 Task: Add Attachment from "Attach a link" to Card Card0000000176 in Board Board0000000044 in Workspace WS0000000015 in Trello. Add Cover Red to Card Card0000000176 in Board Board0000000044 in Workspace WS0000000015 in Trello. Add "Join Card" Button Button0000000176  to Card Card0000000176 in Board Board0000000044 in Workspace WS0000000015 in Trello. Add Description DS0000000176 to Card Card0000000176 in Board Board0000000044 in Workspace WS0000000015 in Trello. Add Comment CM0000000176 to Card Card0000000176 in Board Board0000000044 in Workspace WS0000000015 in Trello
Action: Mouse moved to (711, 327)
Screenshot: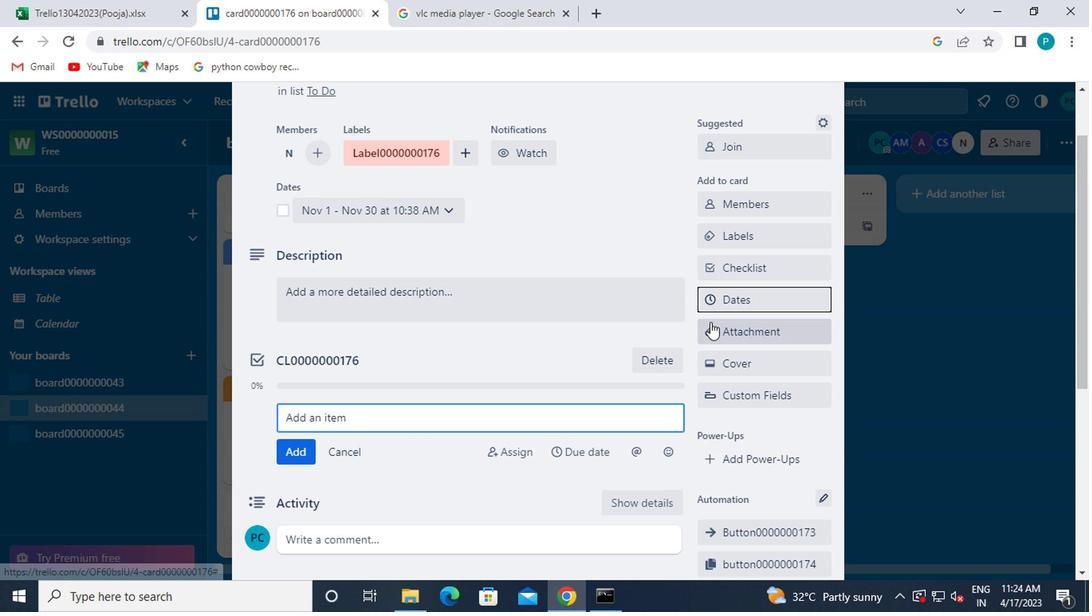 
Action: Mouse pressed left at (711, 327)
Screenshot: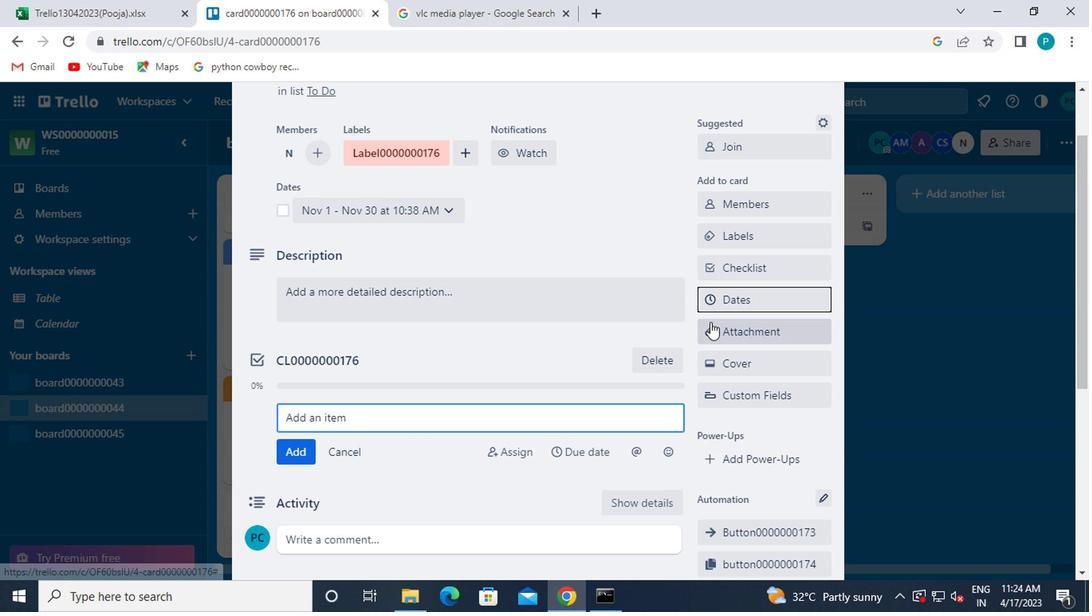
Action: Mouse moved to (457, 10)
Screenshot: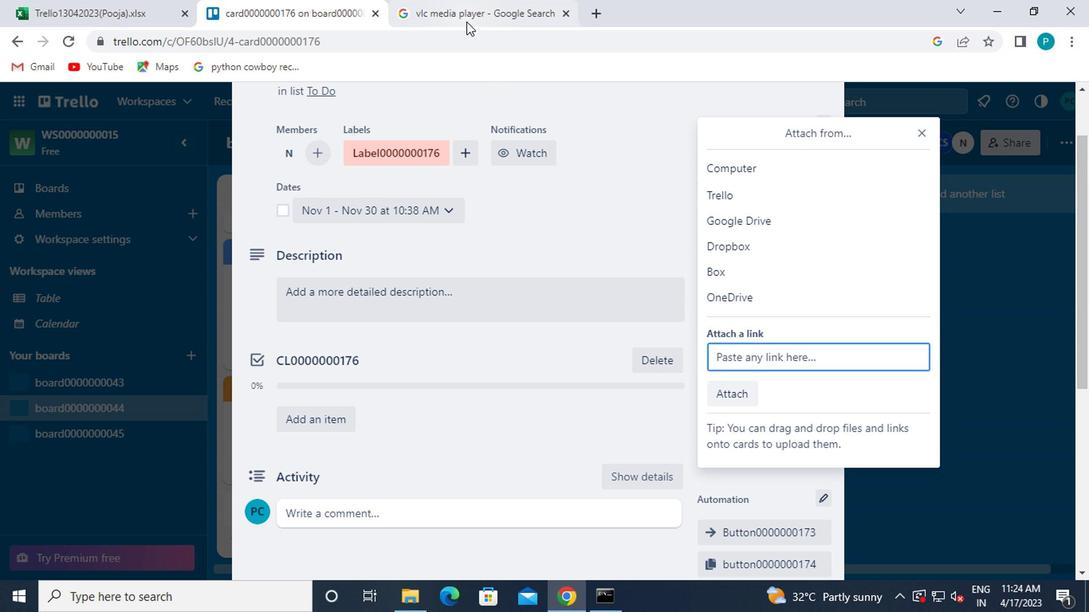 
Action: Mouse pressed left at (457, 10)
Screenshot: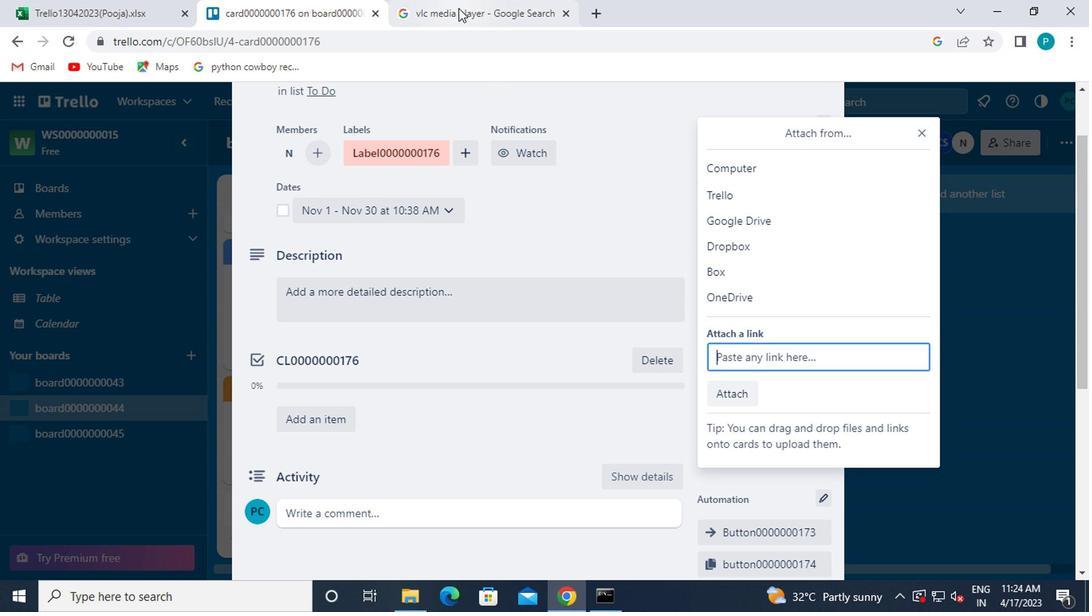 
Action: Mouse moved to (457, 17)
Screenshot: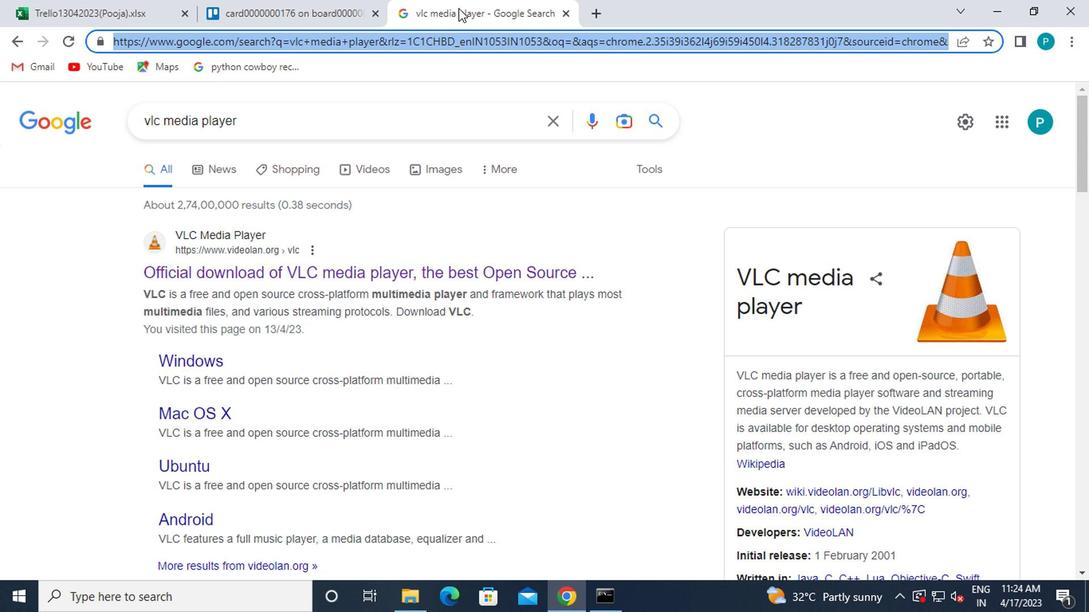 
Action: Key pressed ctrl+C
Screenshot: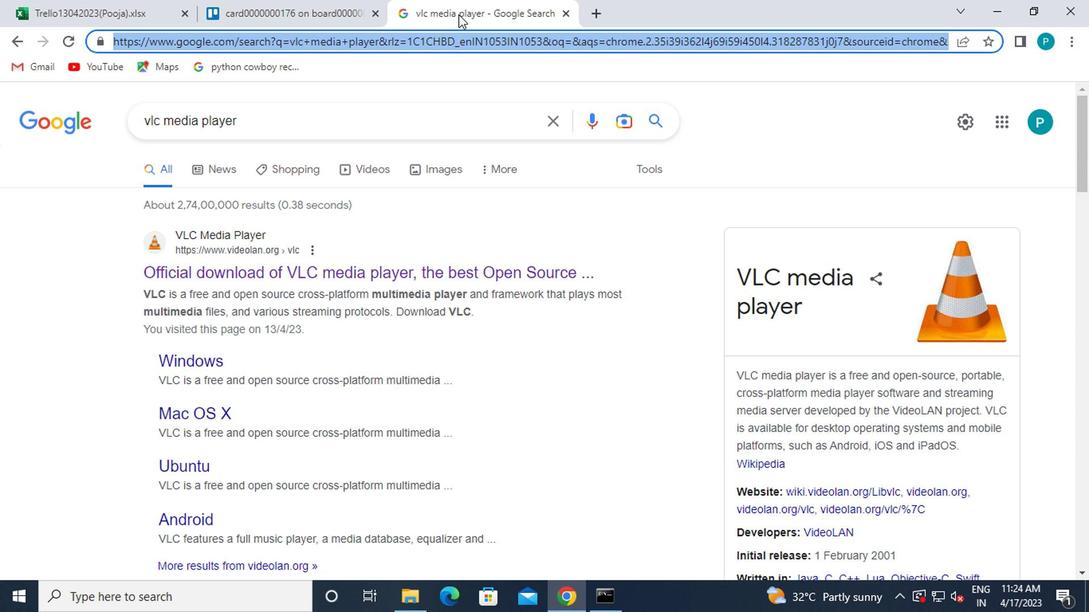 
Action: Mouse moved to (312, 13)
Screenshot: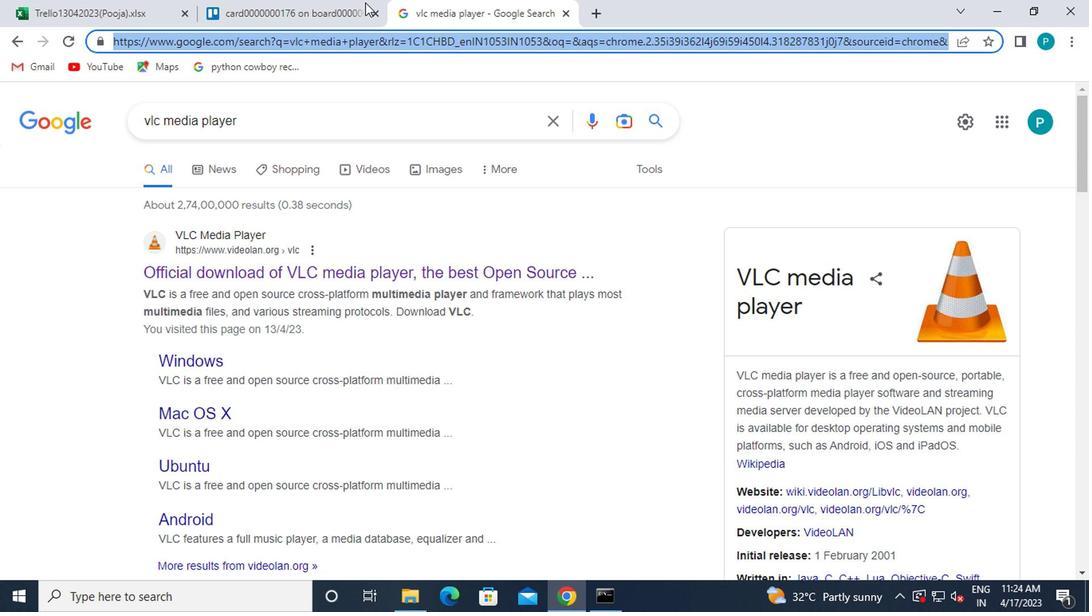 
Action: Mouse pressed left at (312, 13)
Screenshot: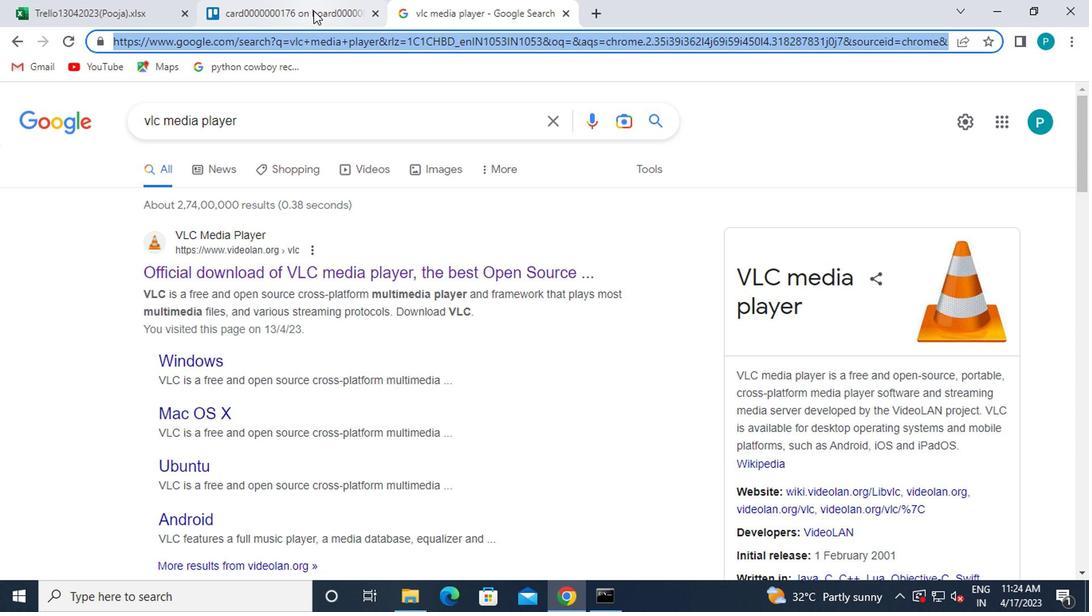 
Action: Mouse moved to (738, 361)
Screenshot: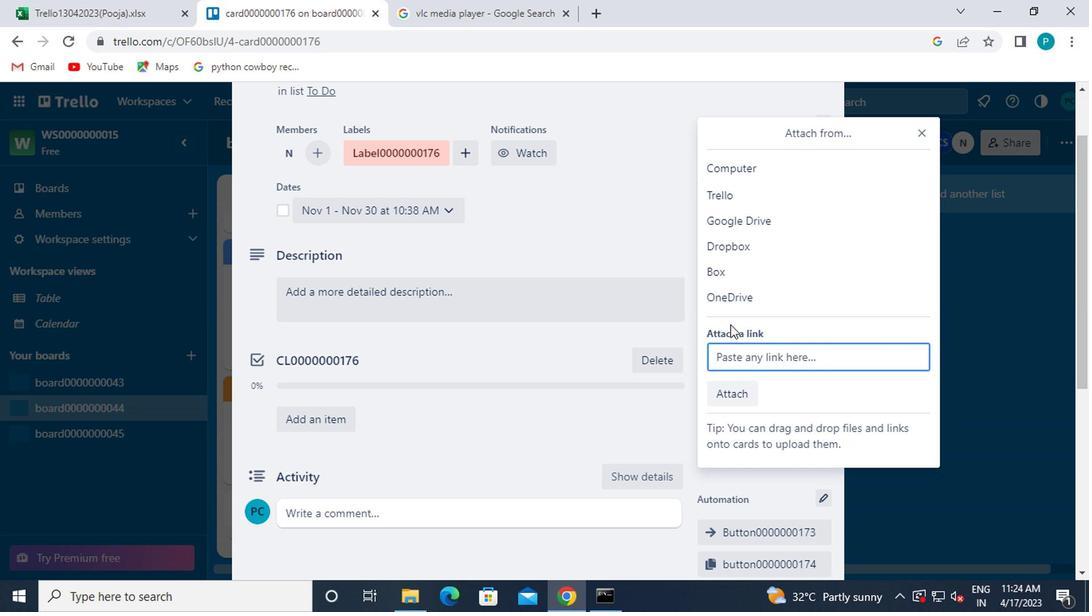 
Action: Mouse pressed left at (738, 361)
Screenshot: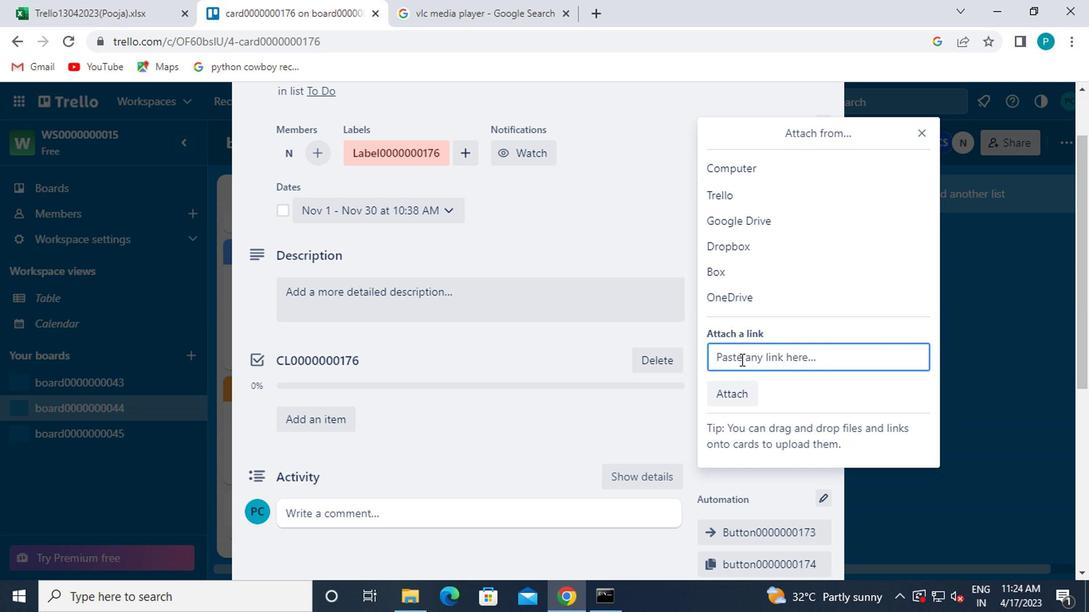 
Action: Mouse moved to (746, 350)
Screenshot: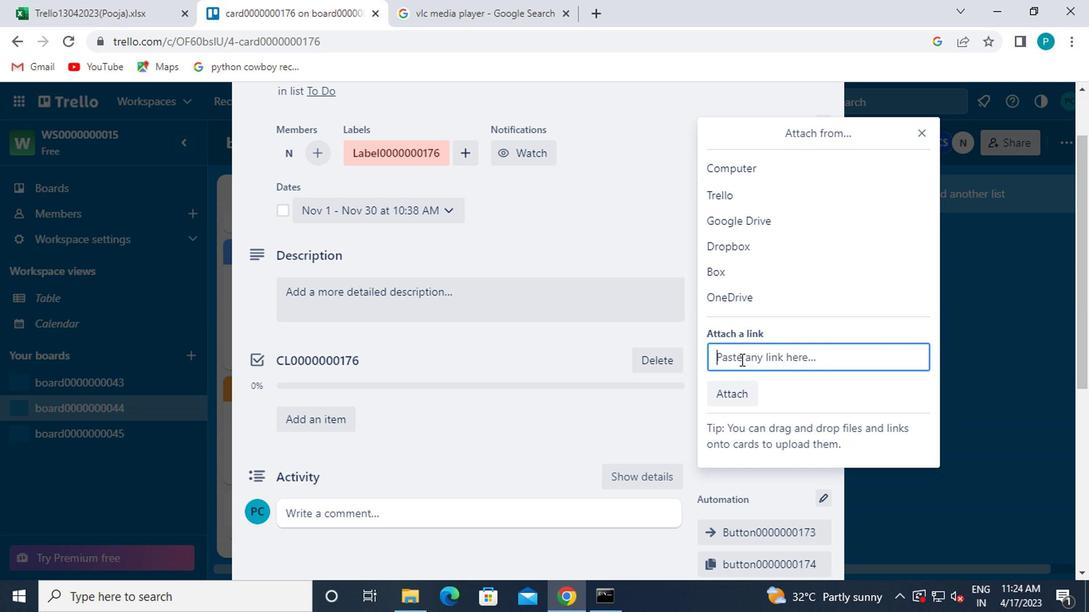 
Action: Key pressed ctrl+V
Screenshot: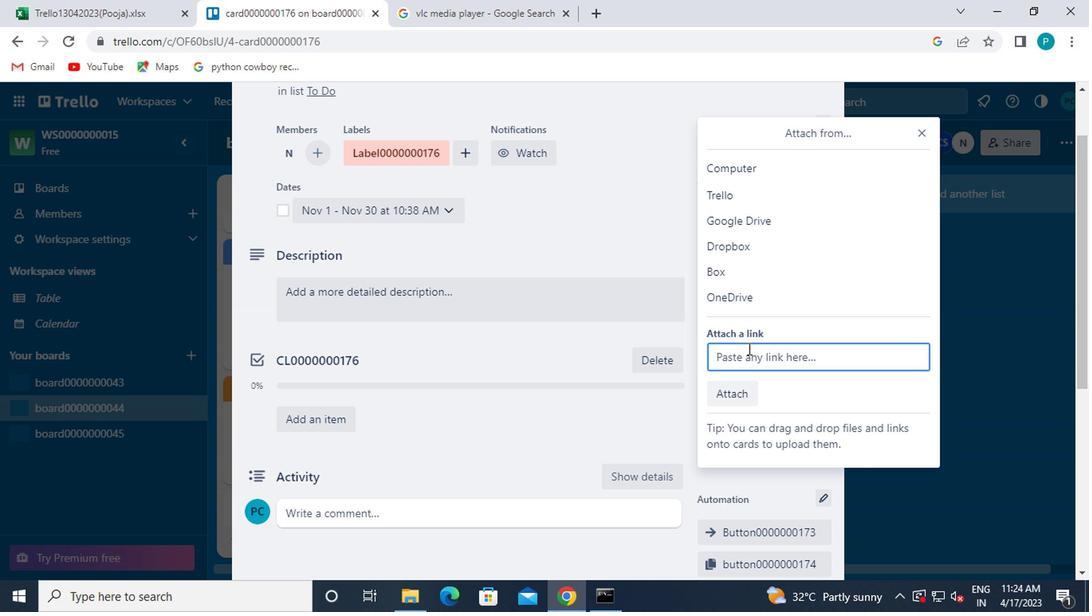 
Action: Mouse moved to (733, 440)
Screenshot: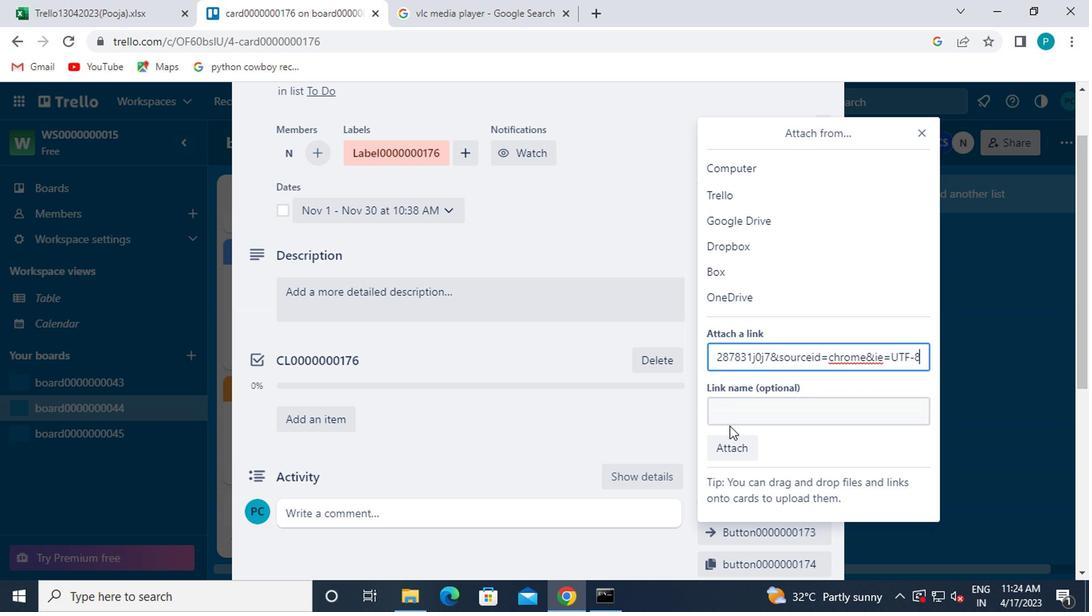 
Action: Mouse pressed left at (733, 440)
Screenshot: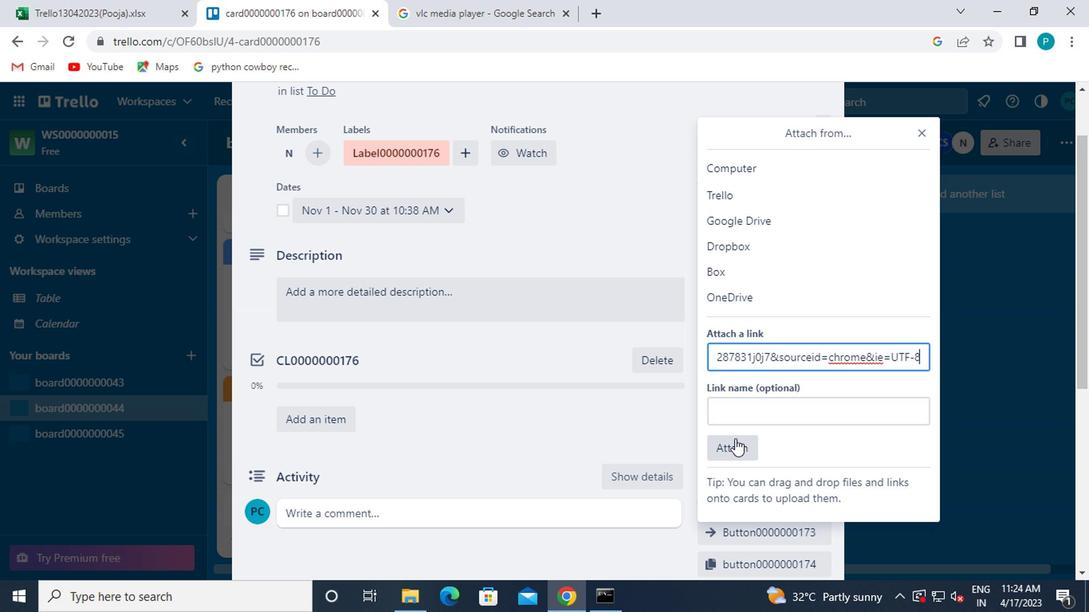 
Action: Mouse moved to (724, 357)
Screenshot: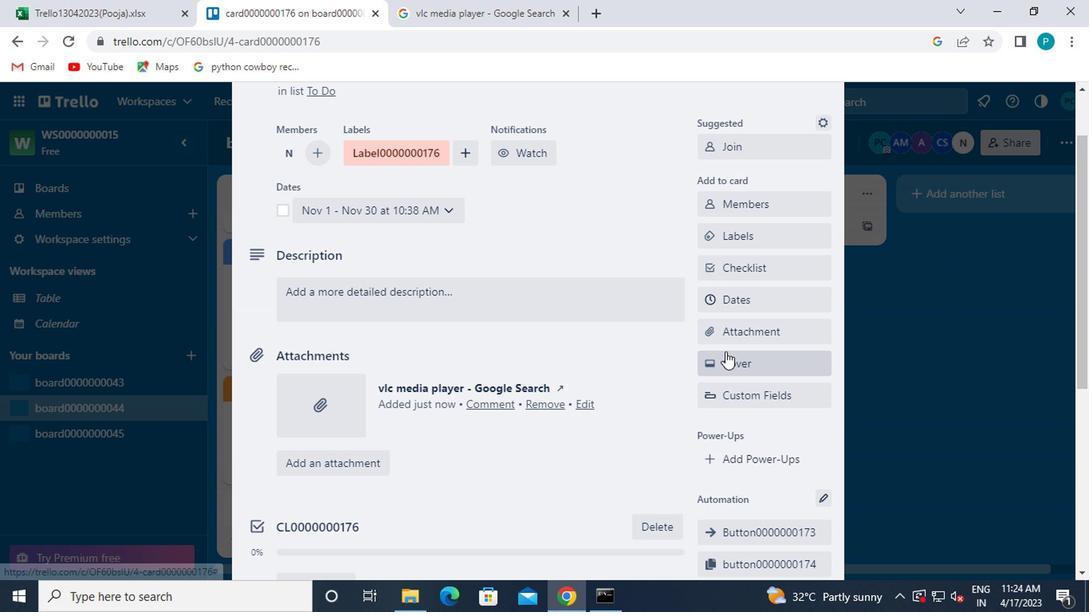 
Action: Mouse pressed left at (724, 357)
Screenshot: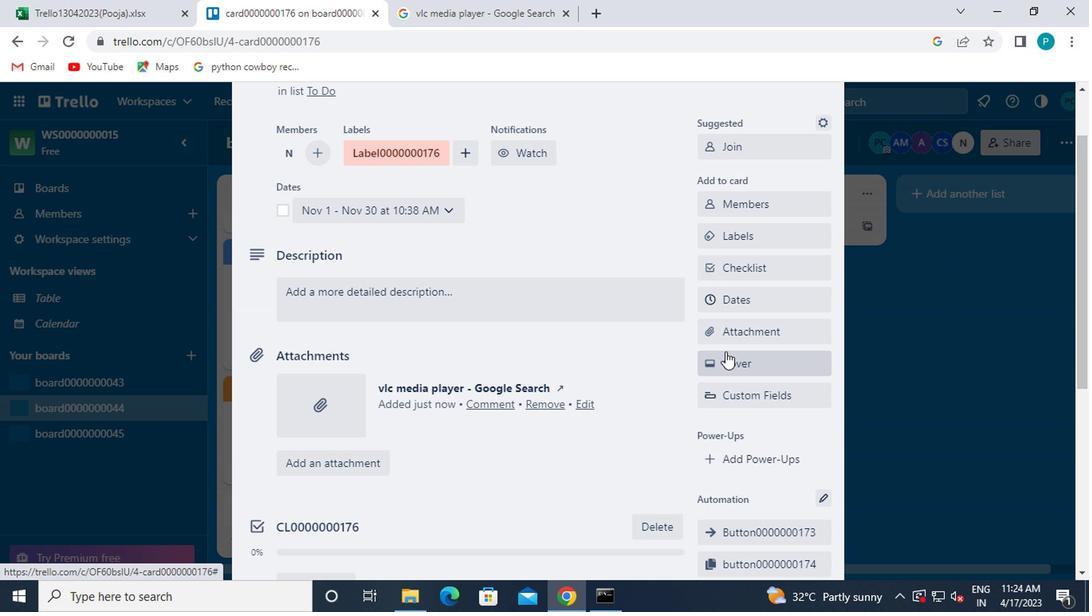 
Action: Mouse moved to (851, 277)
Screenshot: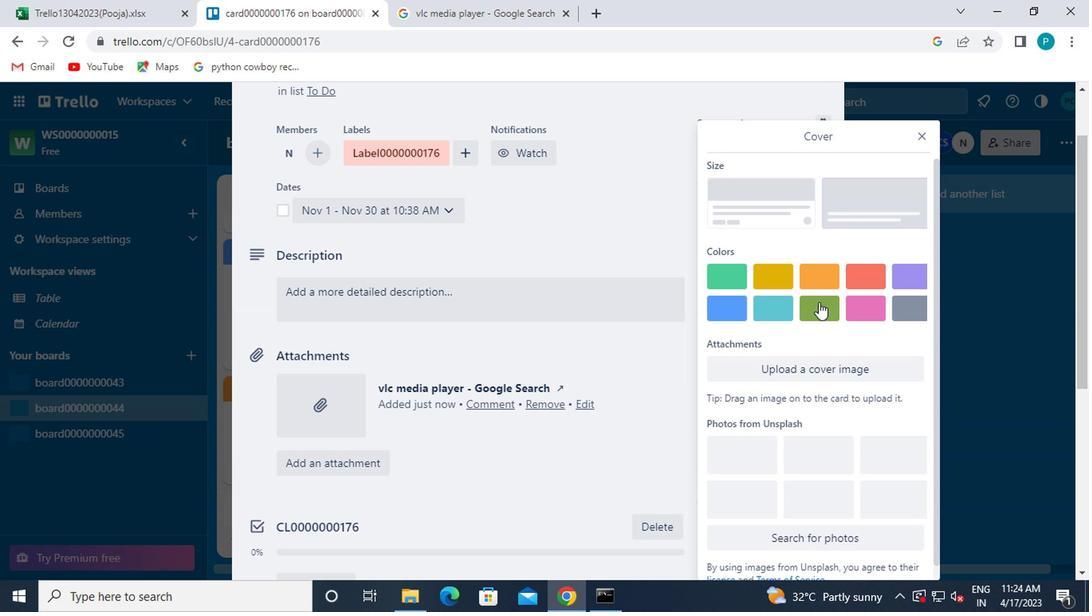 
Action: Mouse pressed left at (851, 277)
Screenshot: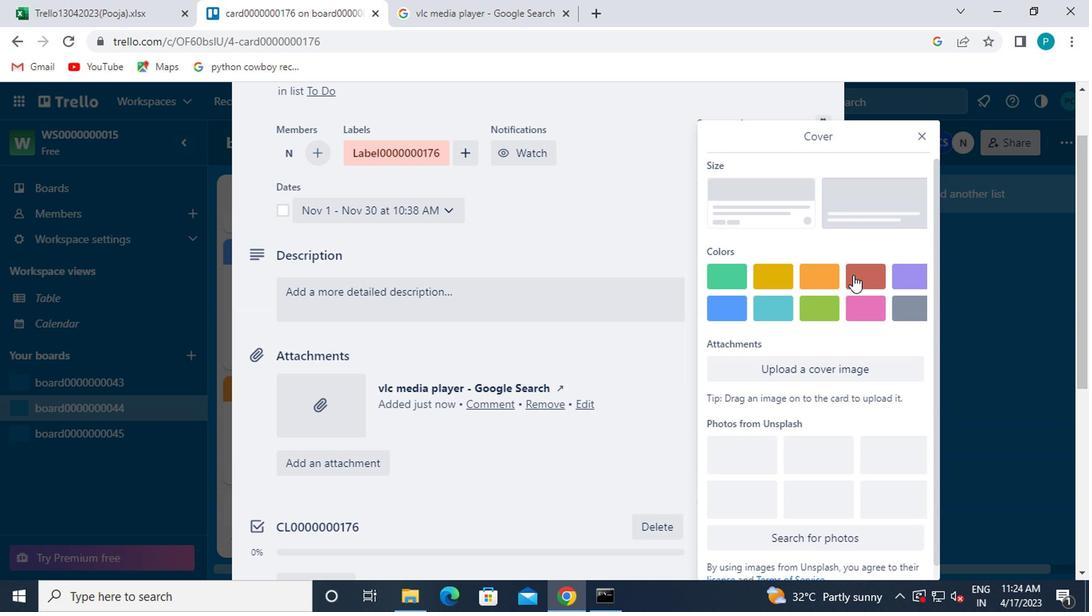 
Action: Mouse moved to (917, 131)
Screenshot: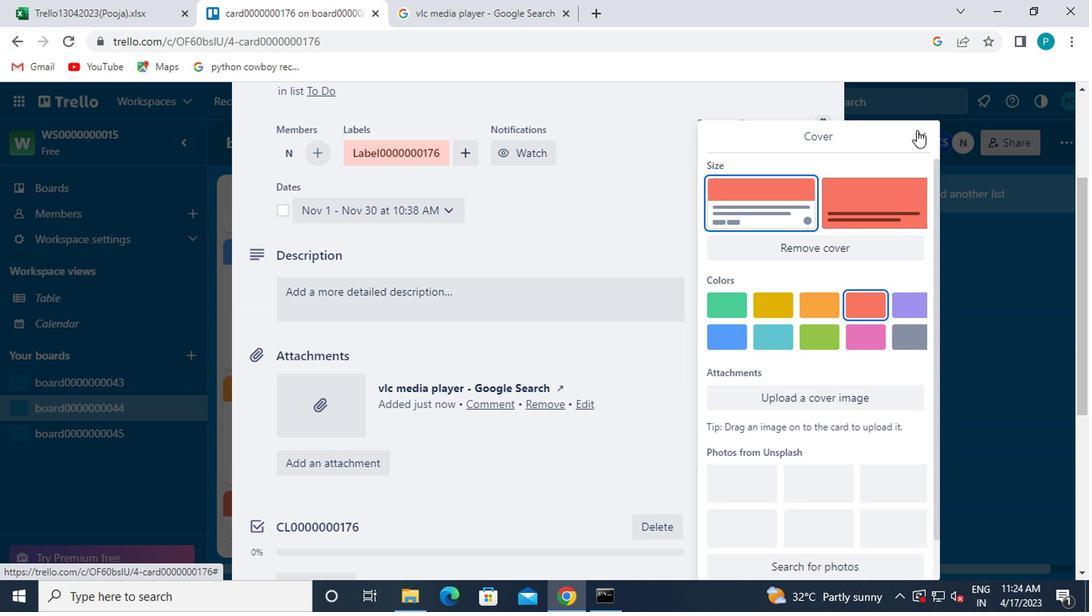 
Action: Mouse pressed left at (917, 131)
Screenshot: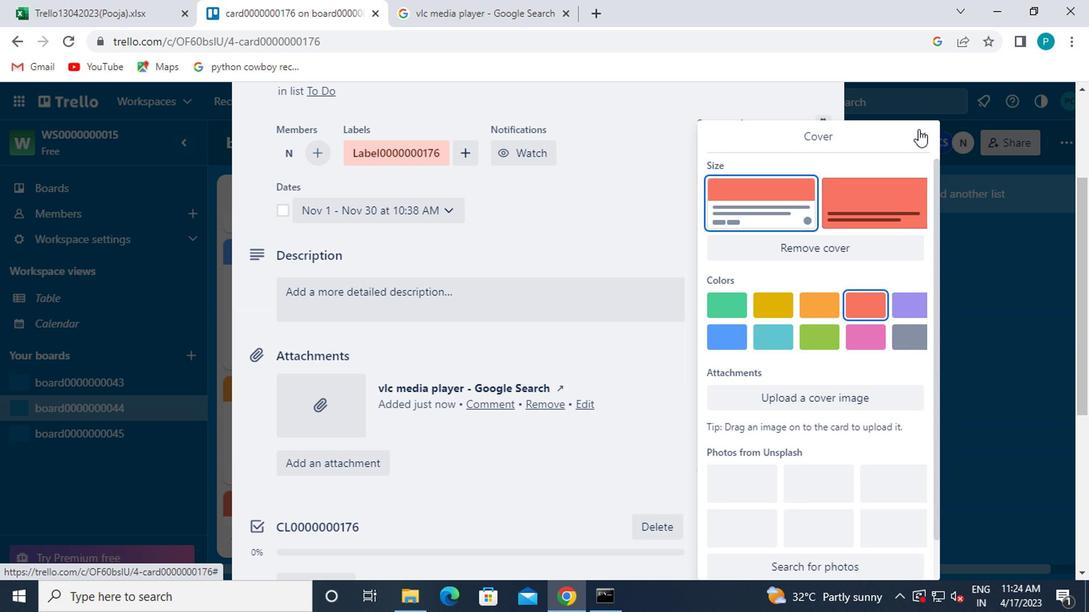 
Action: Mouse moved to (632, 406)
Screenshot: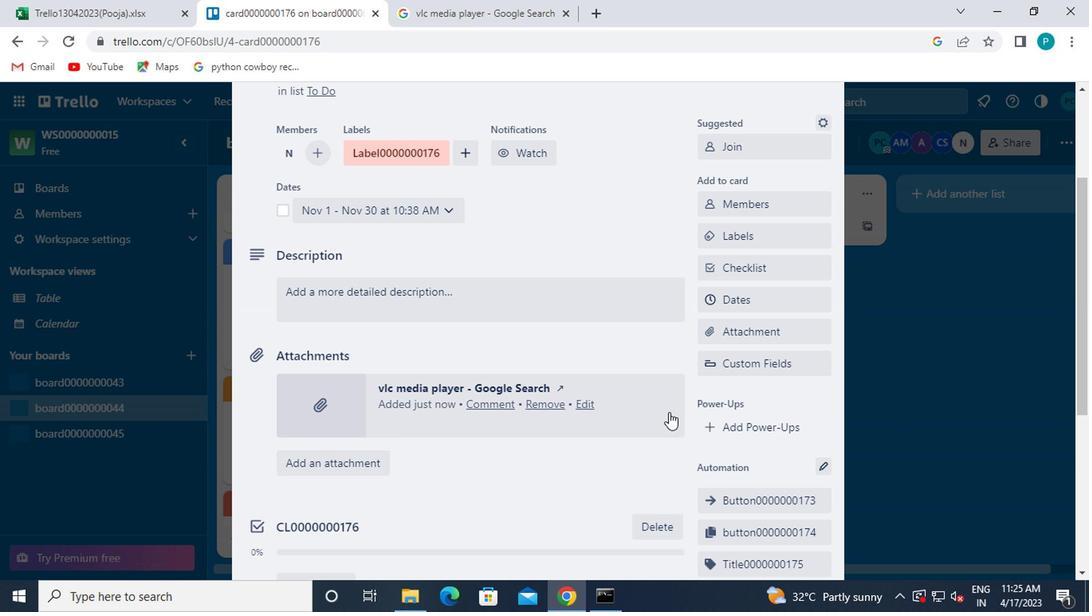 
Action: Mouse scrolled (632, 405) with delta (0, -1)
Screenshot: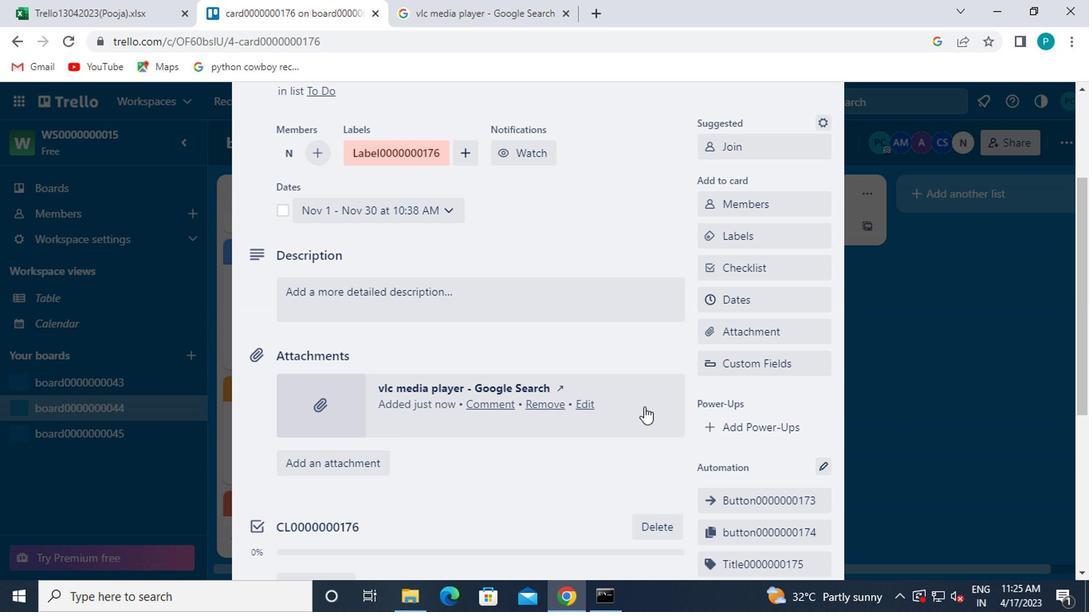 
Action: Mouse moved to (711, 513)
Screenshot: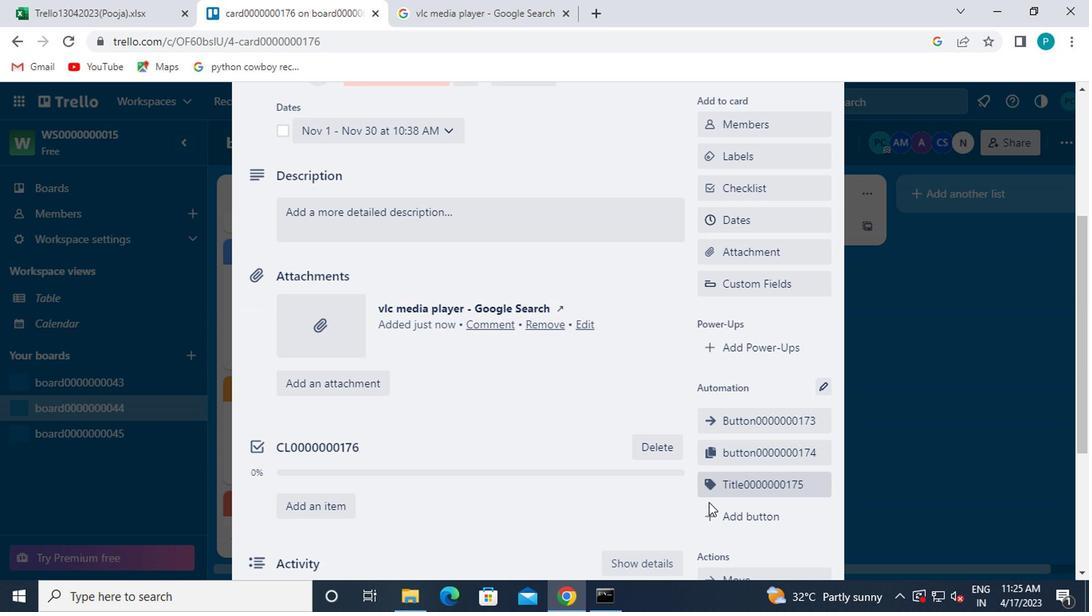 
Action: Mouse pressed left at (711, 513)
Screenshot: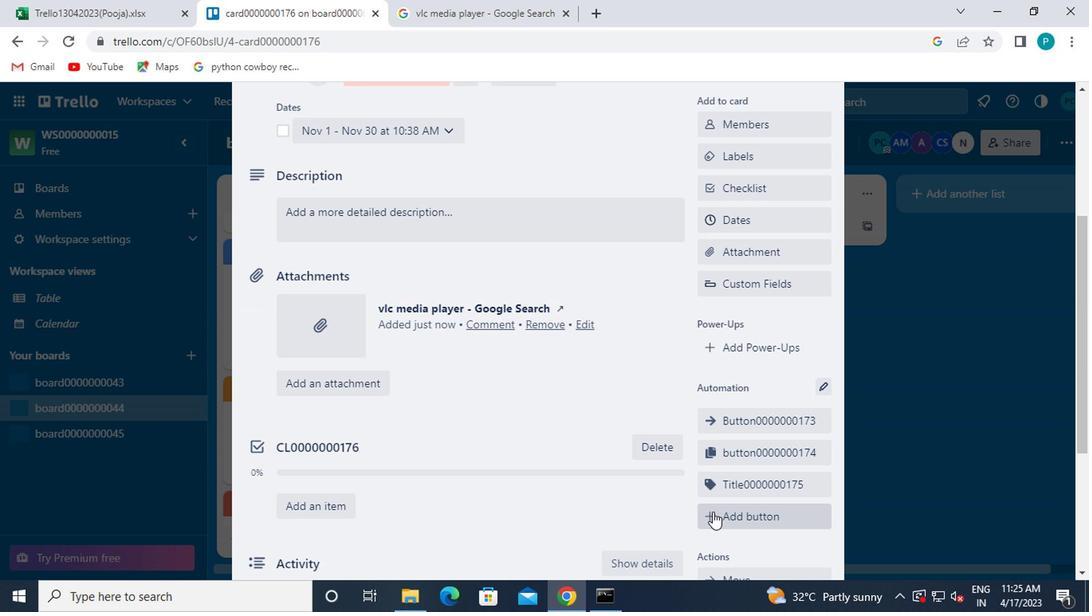 
Action: Mouse moved to (746, 291)
Screenshot: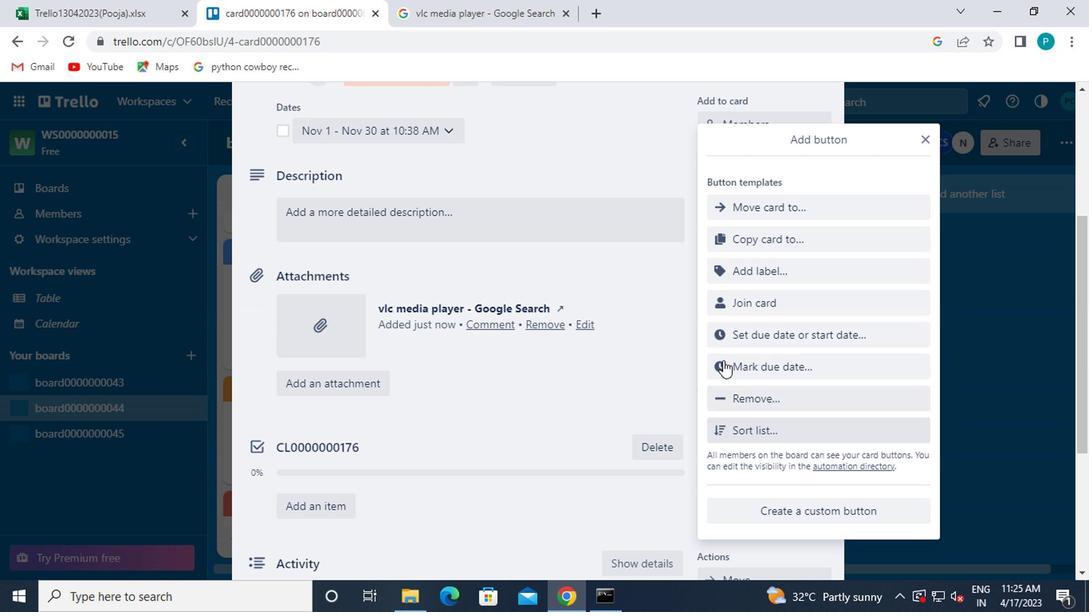 
Action: Mouse pressed left at (746, 291)
Screenshot: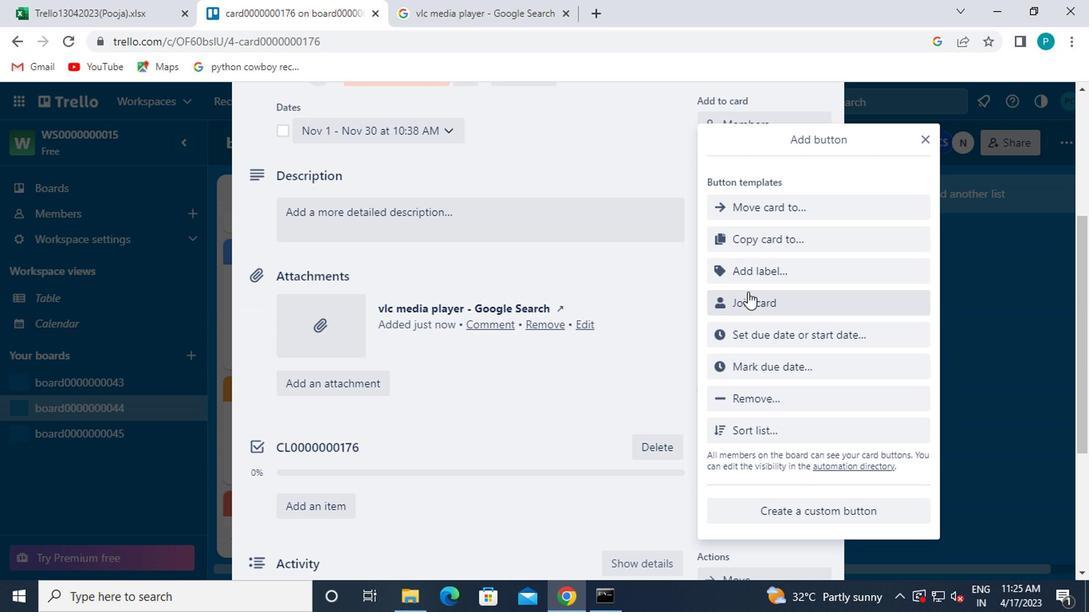 
Action: Mouse moved to (746, 305)
Screenshot: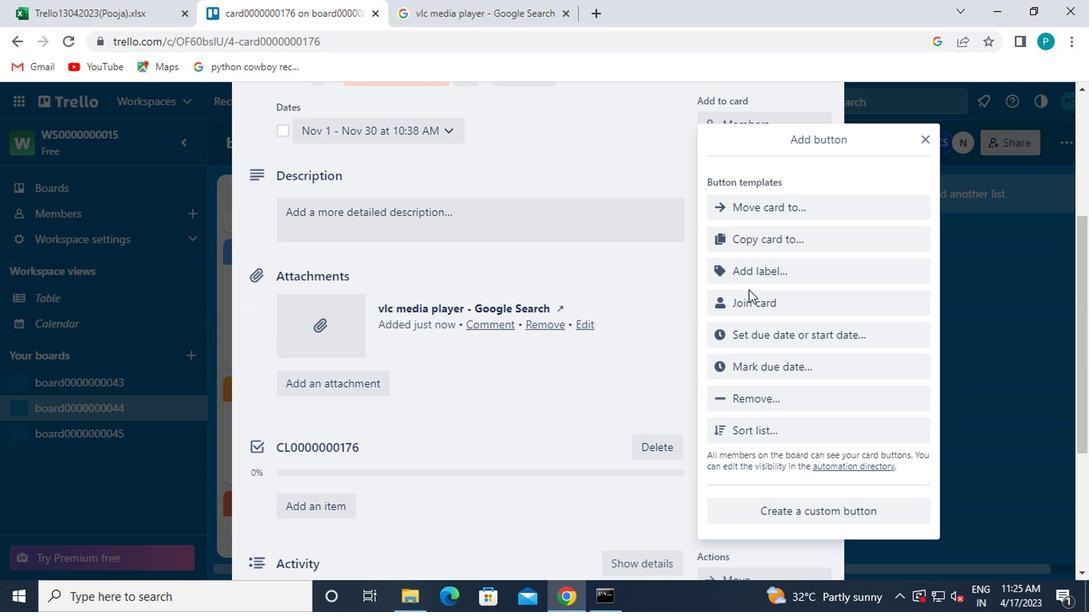
Action: Mouse pressed left at (746, 305)
Screenshot: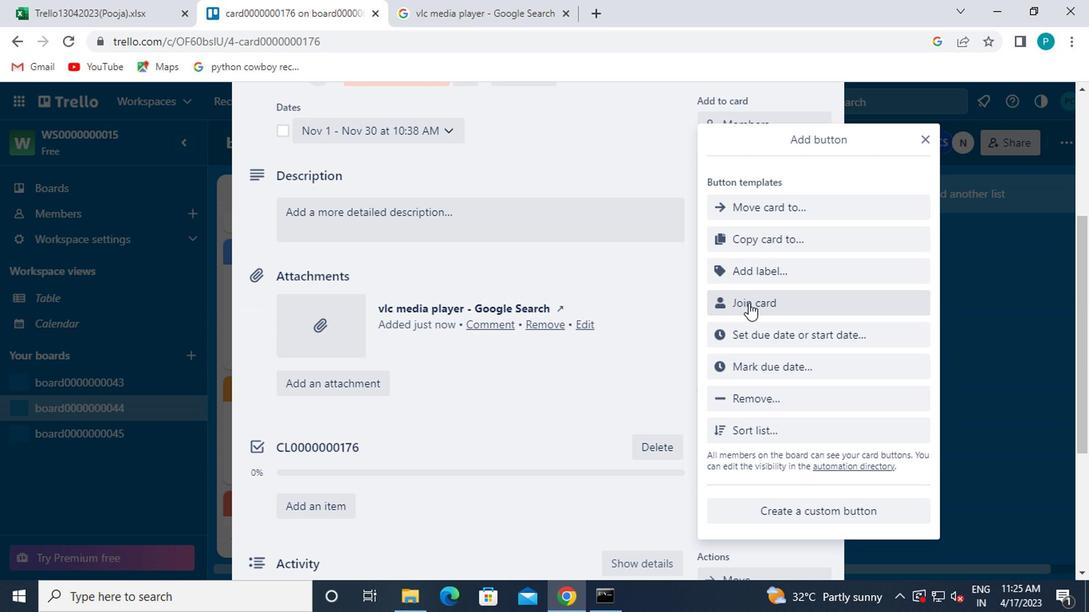 
Action: Mouse moved to (759, 290)
Screenshot: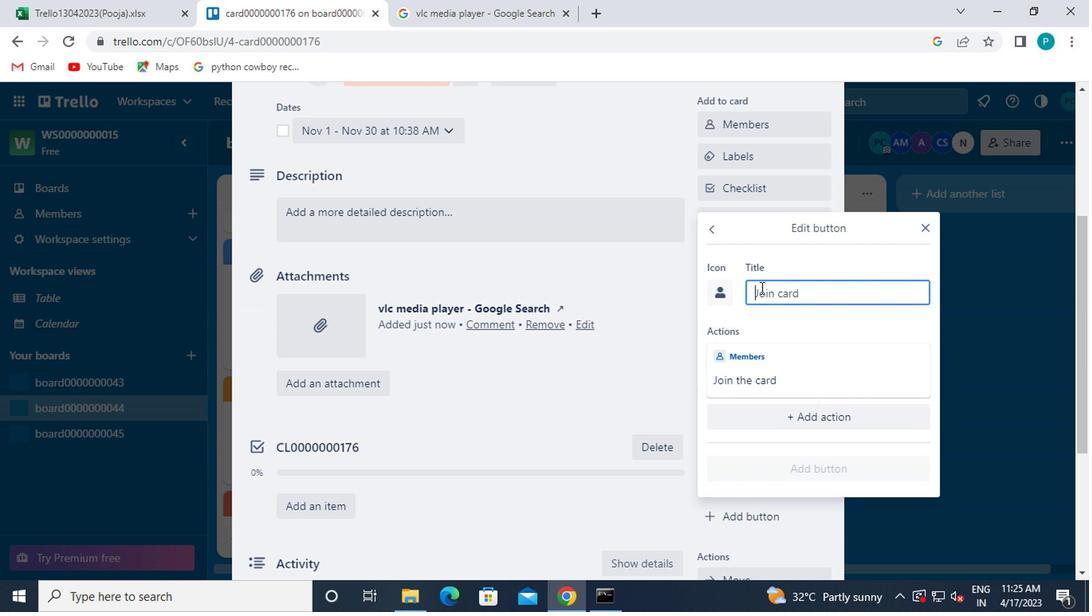 
Action: Mouse pressed left at (759, 290)
Screenshot: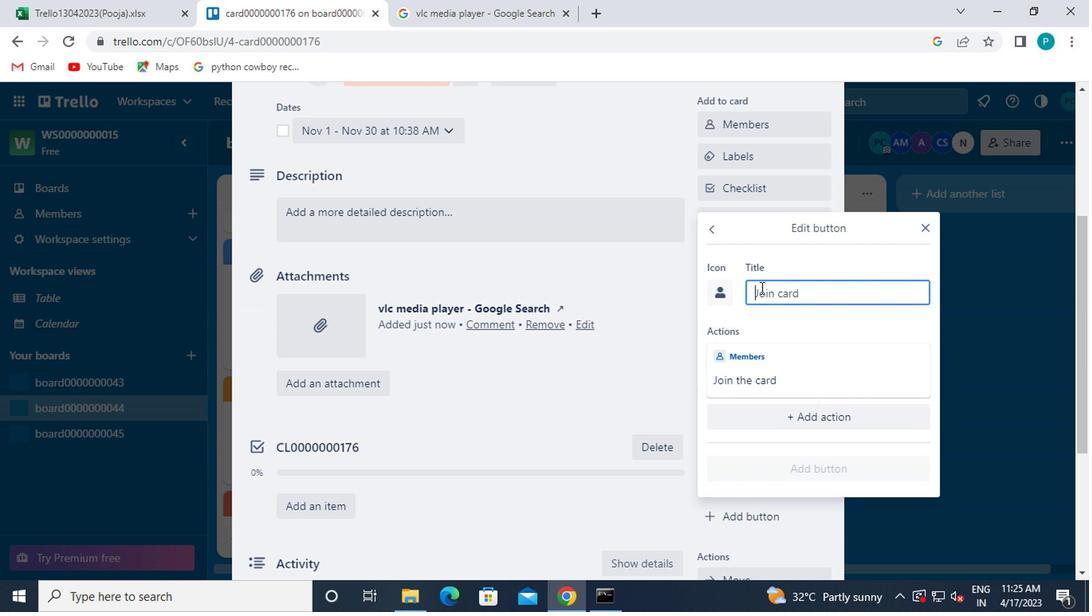 
Action: Mouse moved to (759, 290)
Screenshot: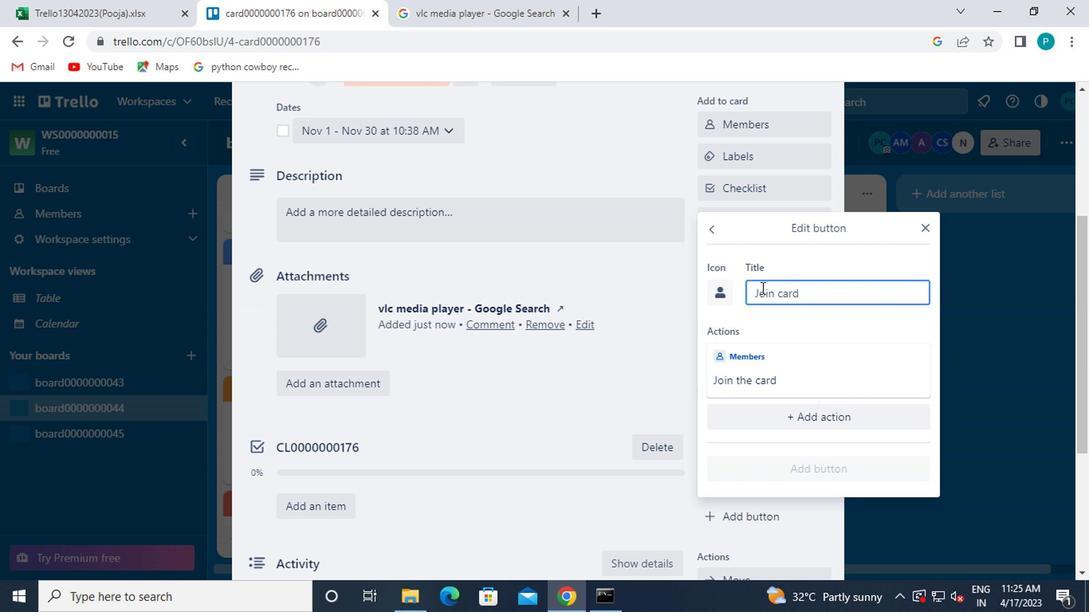 
Action: Key pressed button0000000176
Screenshot: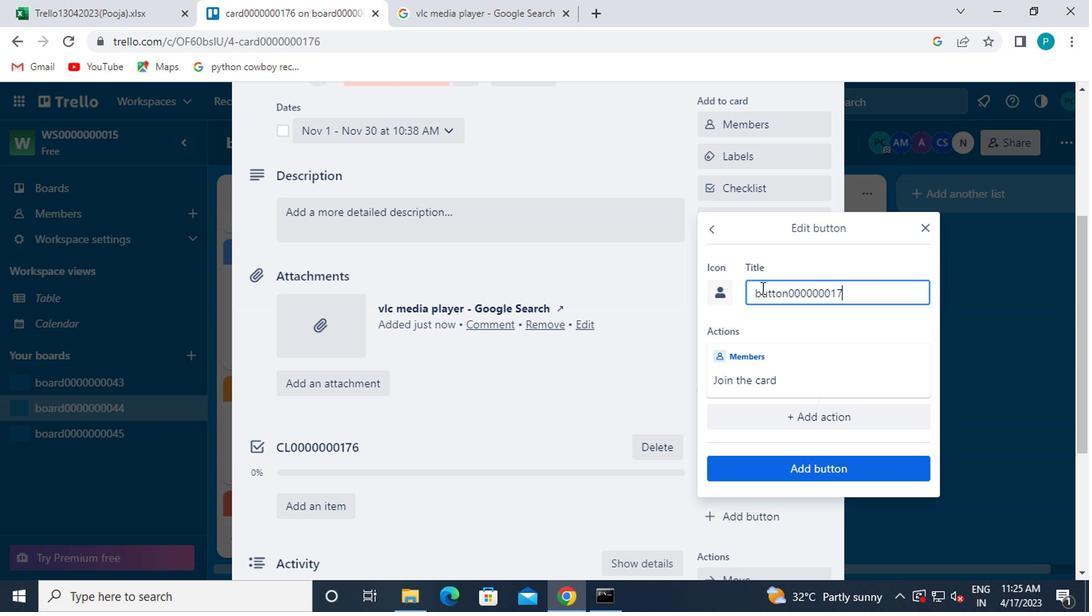 
Action: Mouse moved to (824, 465)
Screenshot: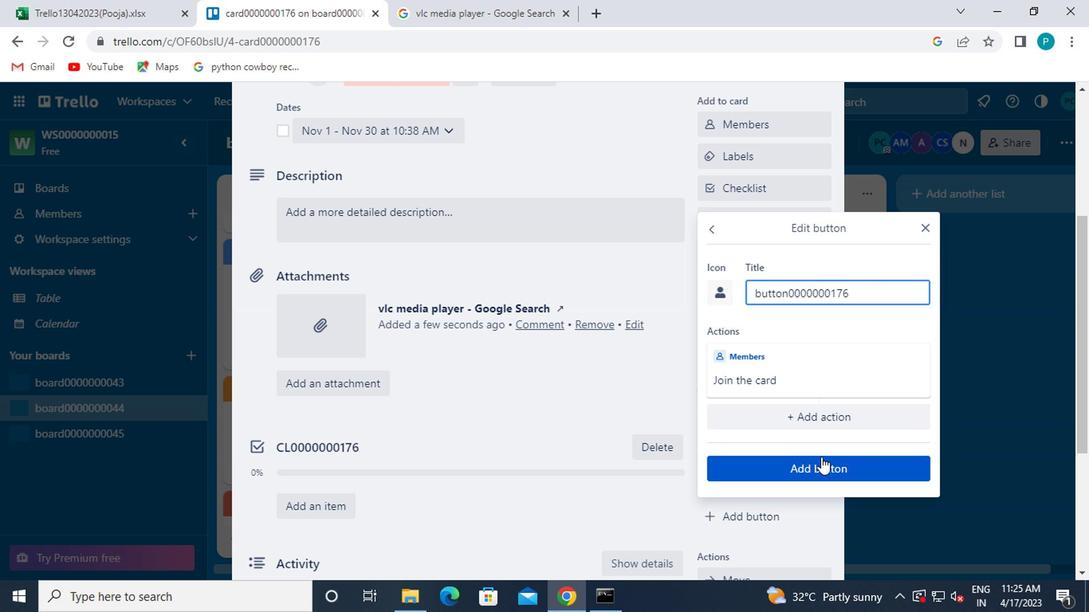 
Action: Mouse pressed left at (824, 465)
Screenshot: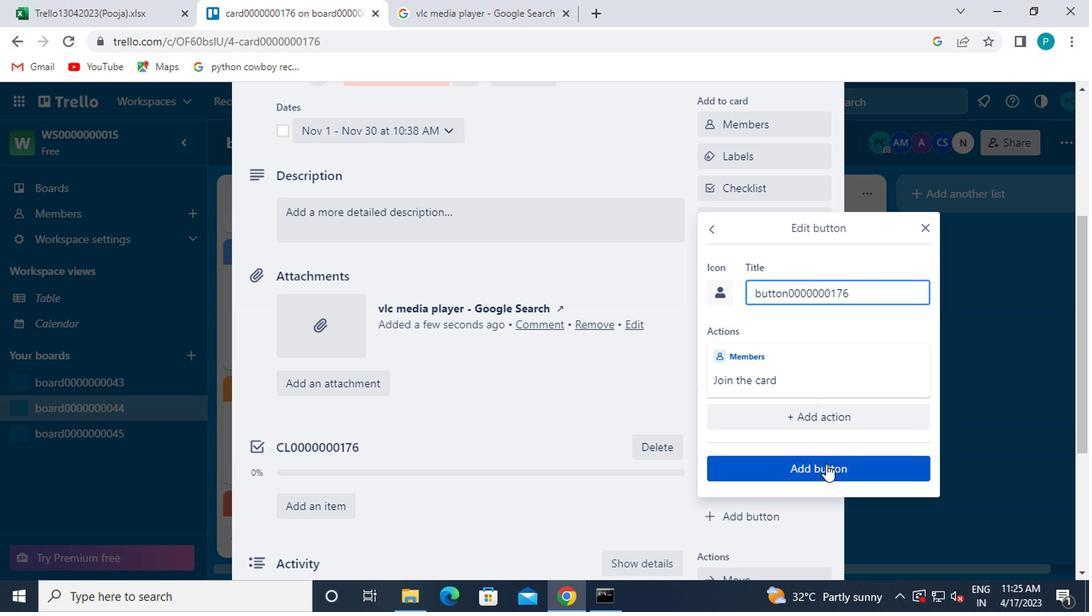 
Action: Mouse moved to (494, 358)
Screenshot: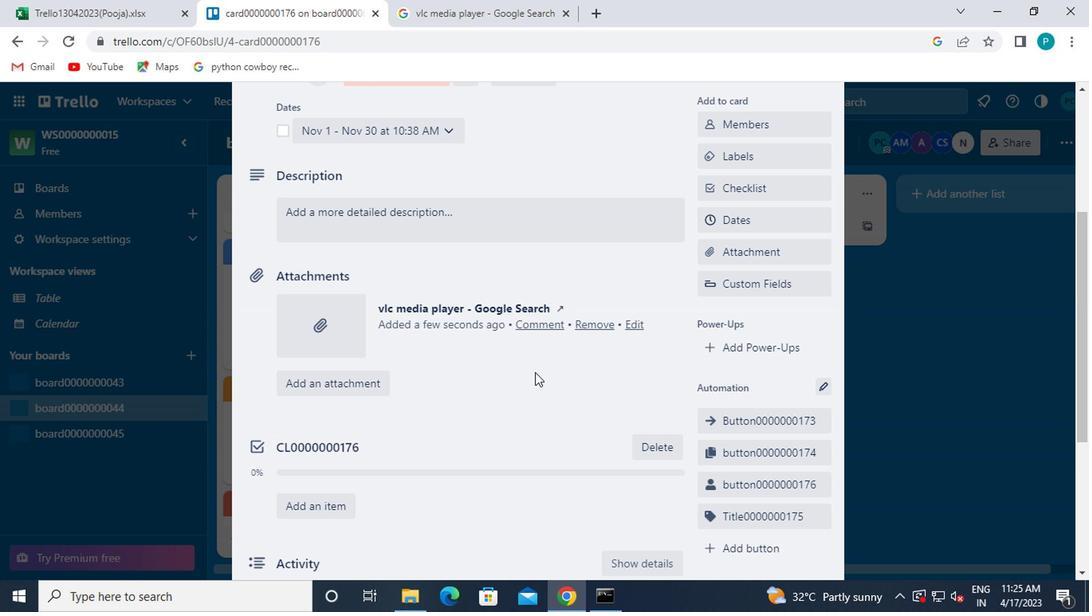 
Action: Mouse scrolled (494, 359) with delta (0, 0)
Screenshot: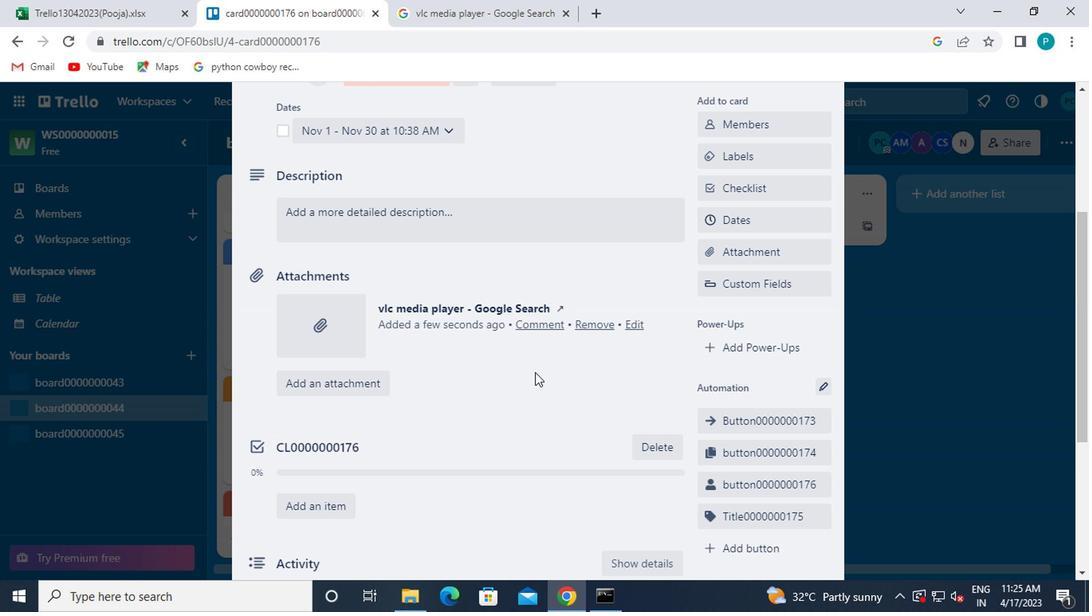 
Action: Mouse moved to (391, 302)
Screenshot: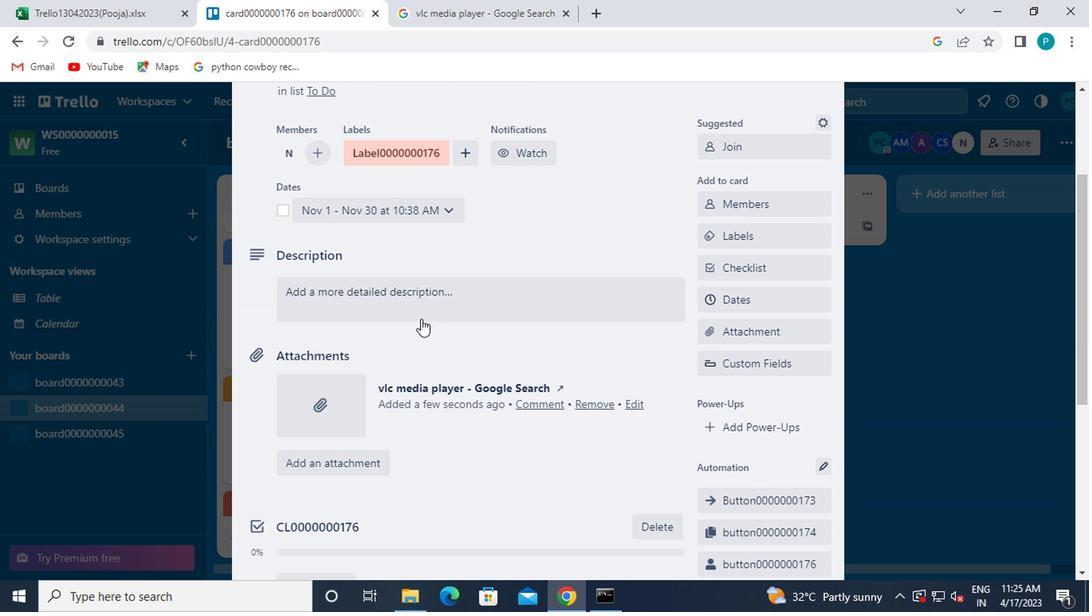 
Action: Mouse pressed left at (391, 302)
Screenshot: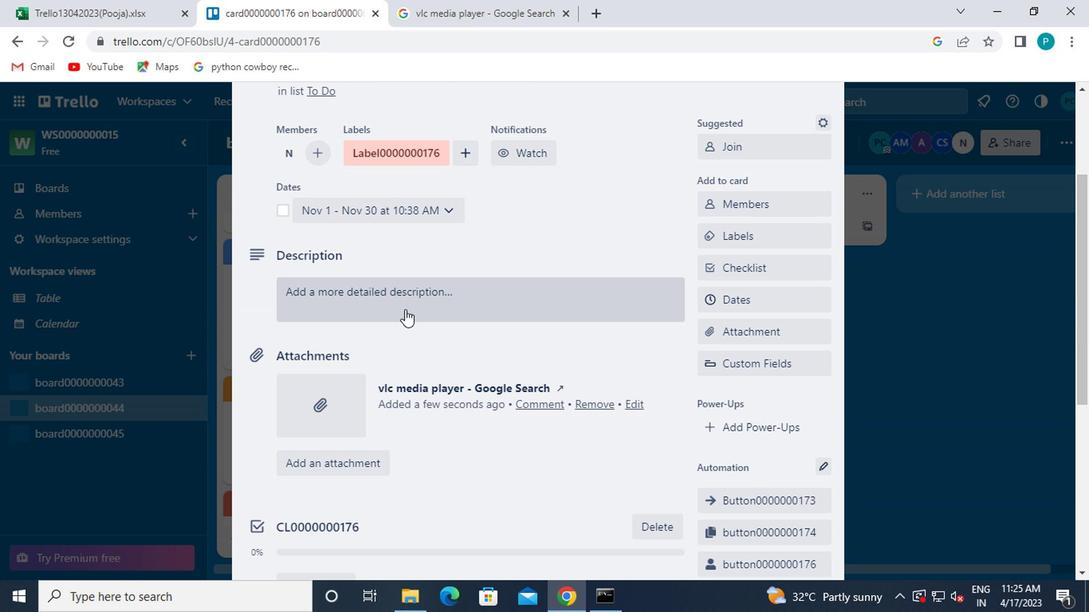 
Action: Key pressed <Key.caps_lock>ds0000000176
Screenshot: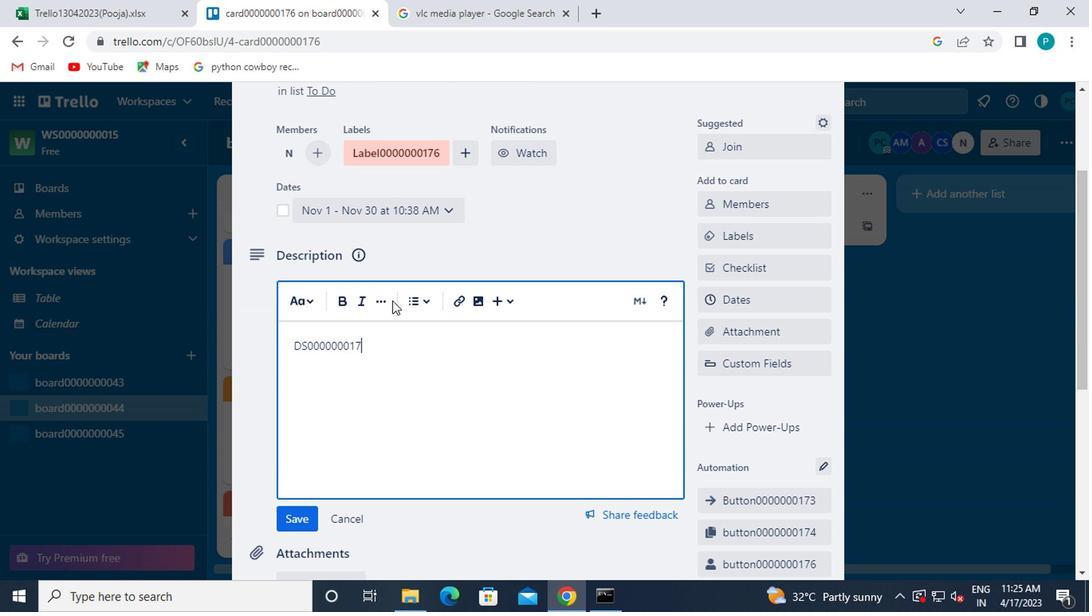 
Action: Mouse moved to (301, 513)
Screenshot: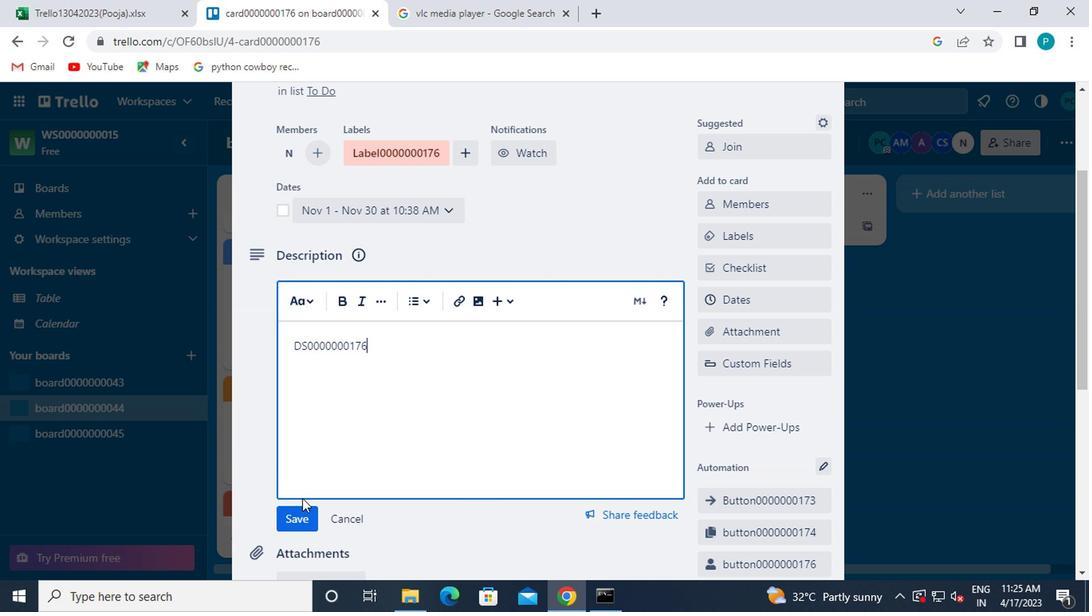 
Action: Mouse pressed left at (301, 513)
Screenshot: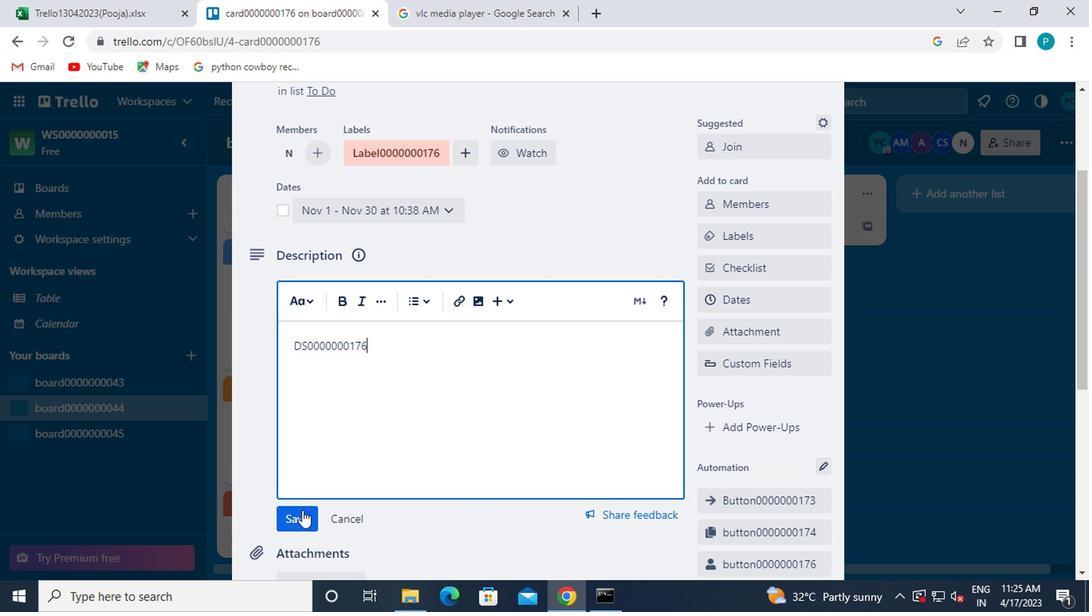 
Action: Mouse moved to (303, 514)
Screenshot: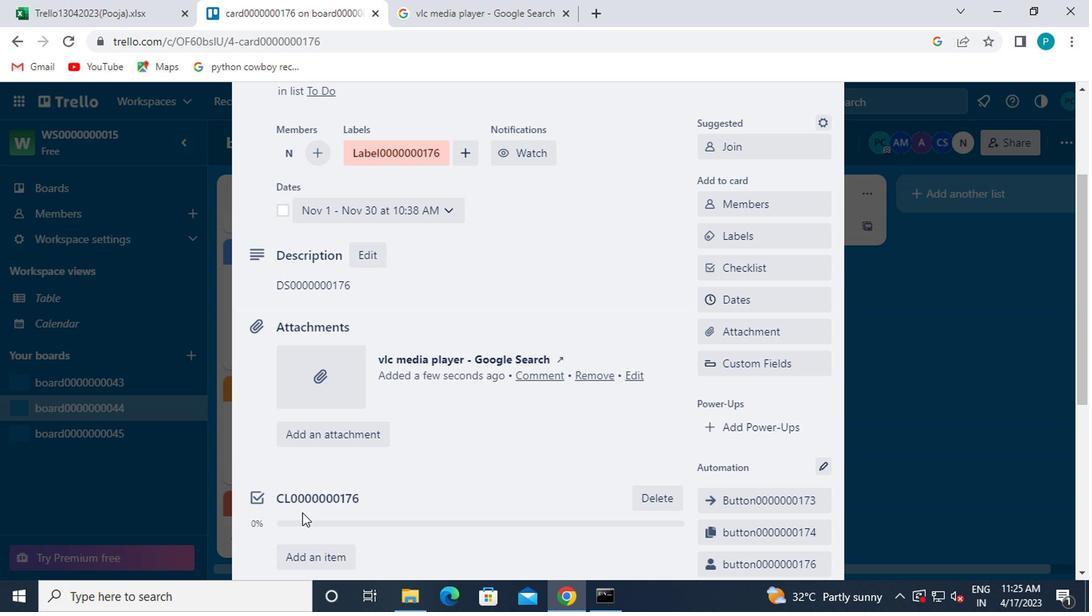 
Action: Mouse scrolled (303, 514) with delta (0, 0)
Screenshot: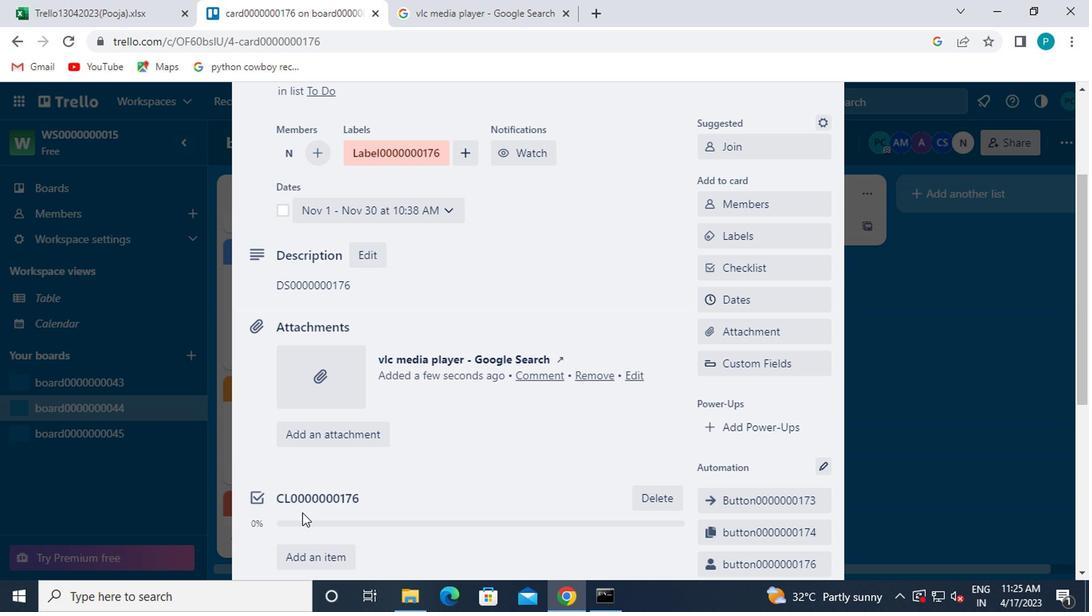 
Action: Mouse scrolled (303, 514) with delta (0, 0)
Screenshot: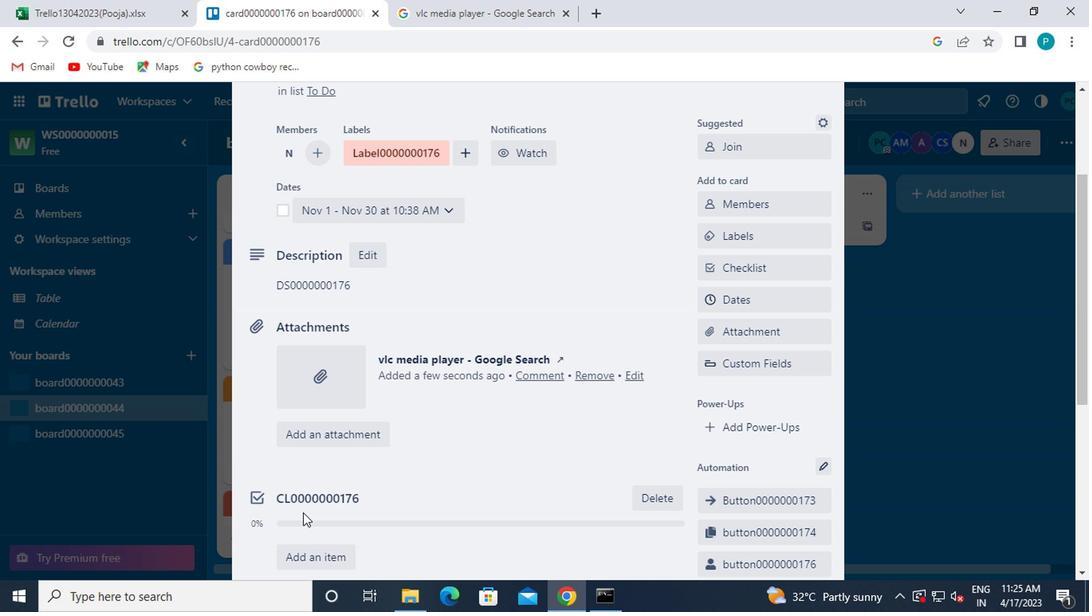 
Action: Mouse moved to (297, 485)
Screenshot: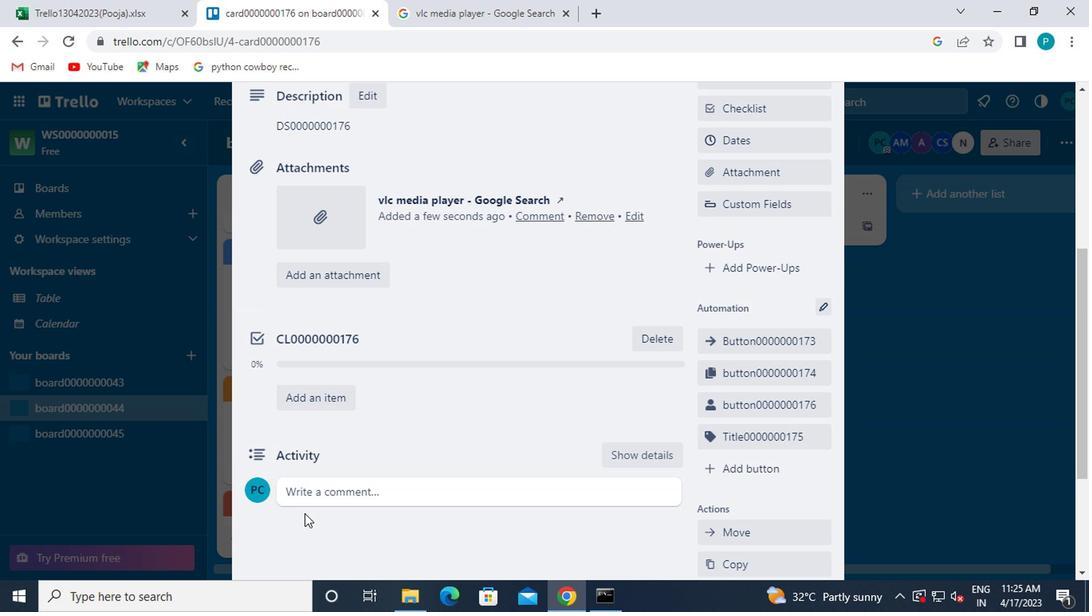 
Action: Mouse pressed left at (297, 485)
Screenshot: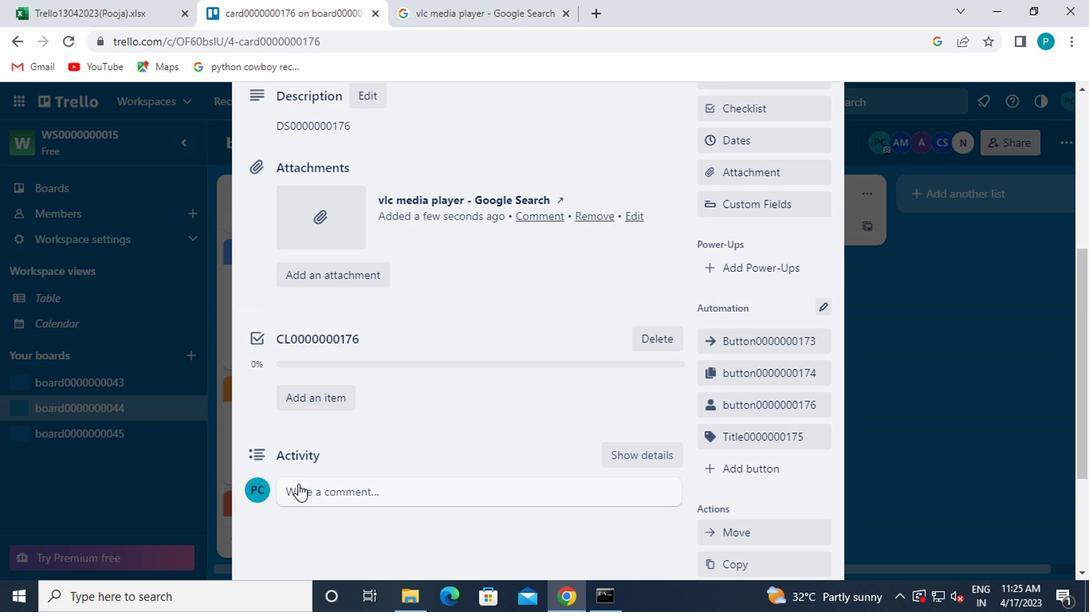 
Action: Key pressed cmo<Key.backspace>000000176
Screenshot: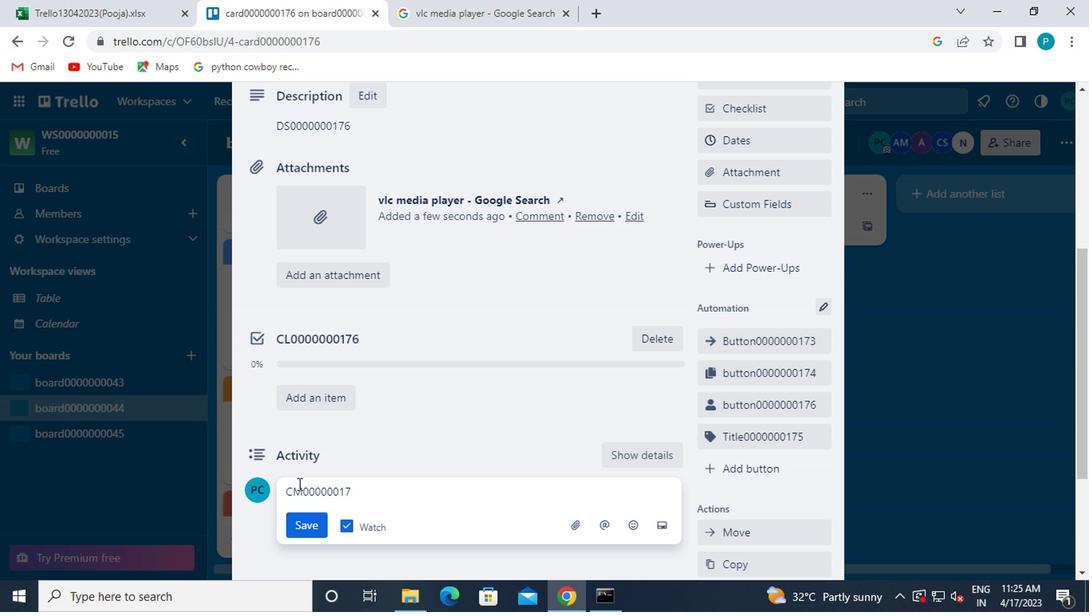 
Action: Mouse moved to (301, 533)
Screenshot: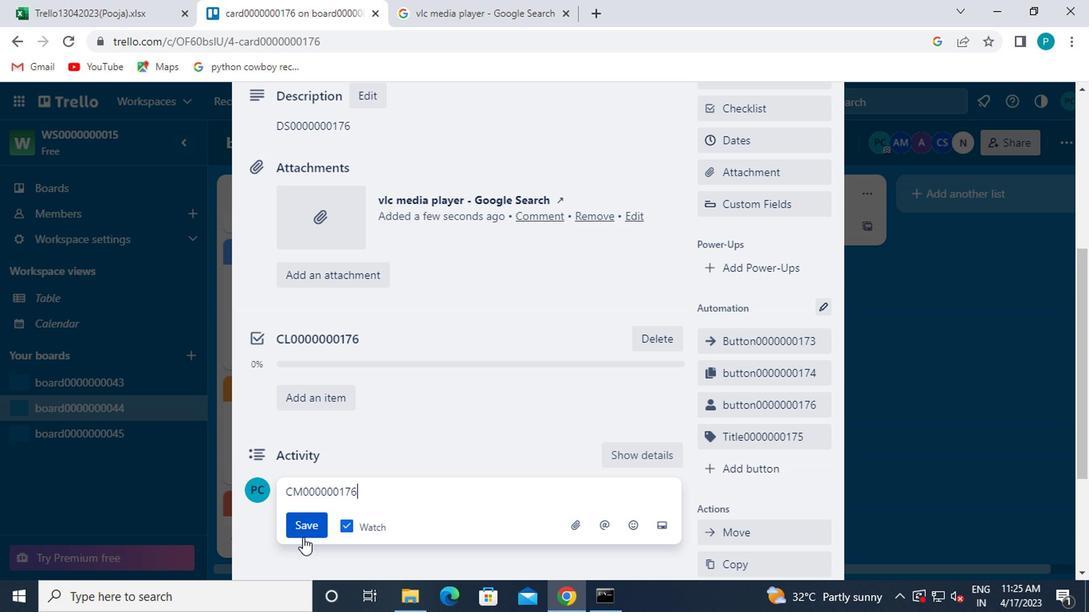 
Action: Mouse pressed left at (301, 533)
Screenshot: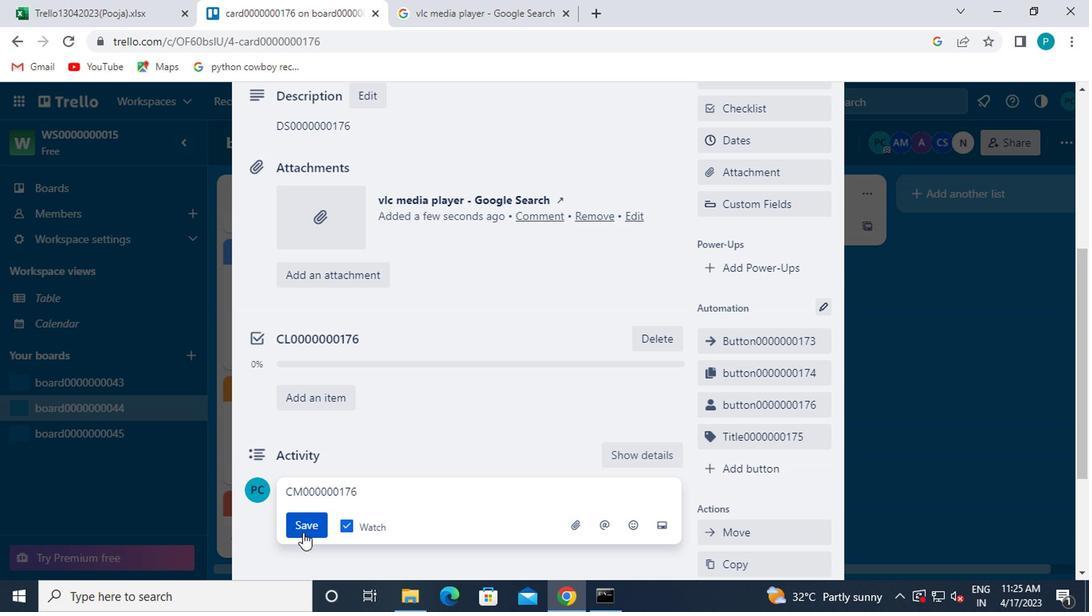 
Action: Mouse moved to (301, 533)
Screenshot: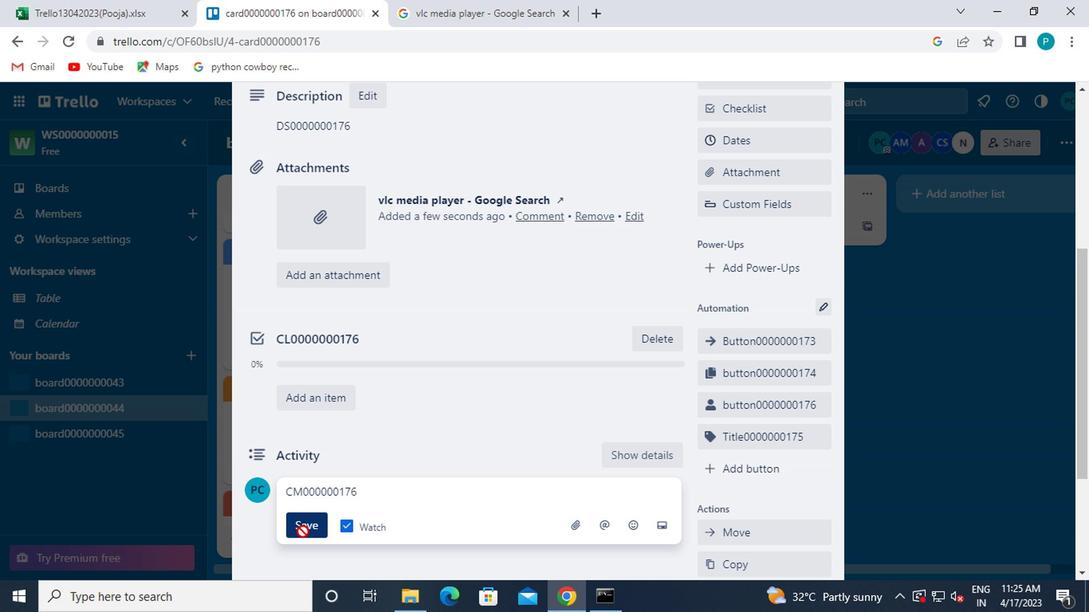 
Action: Mouse scrolled (301, 532) with delta (0, -1)
Screenshot: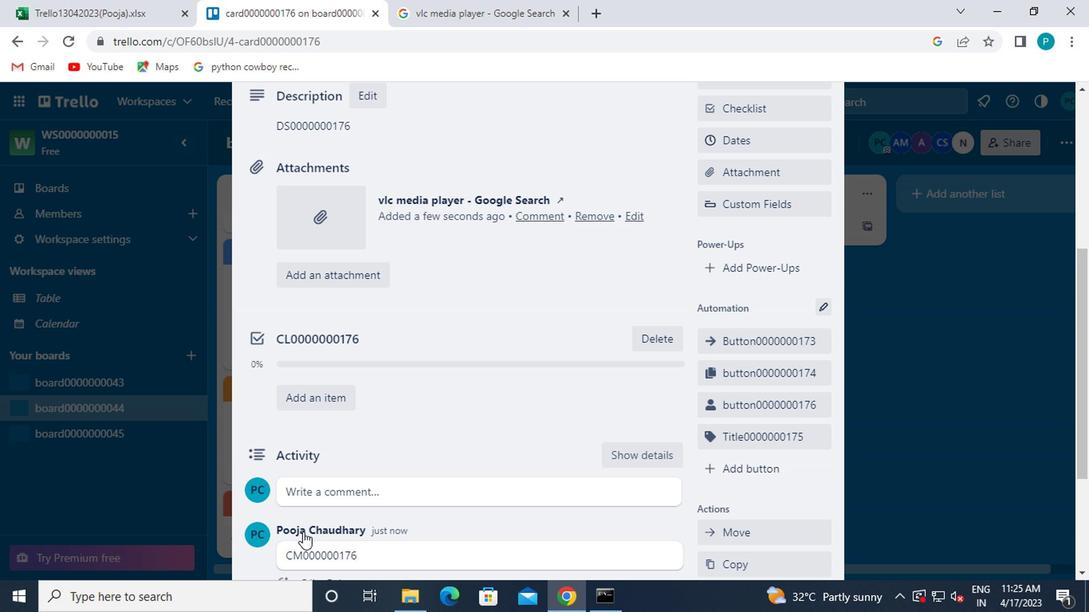 
